Task: Clear the last 4 weeks cookies and other site data.
Action: Mouse moved to (1221, 34)
Screenshot: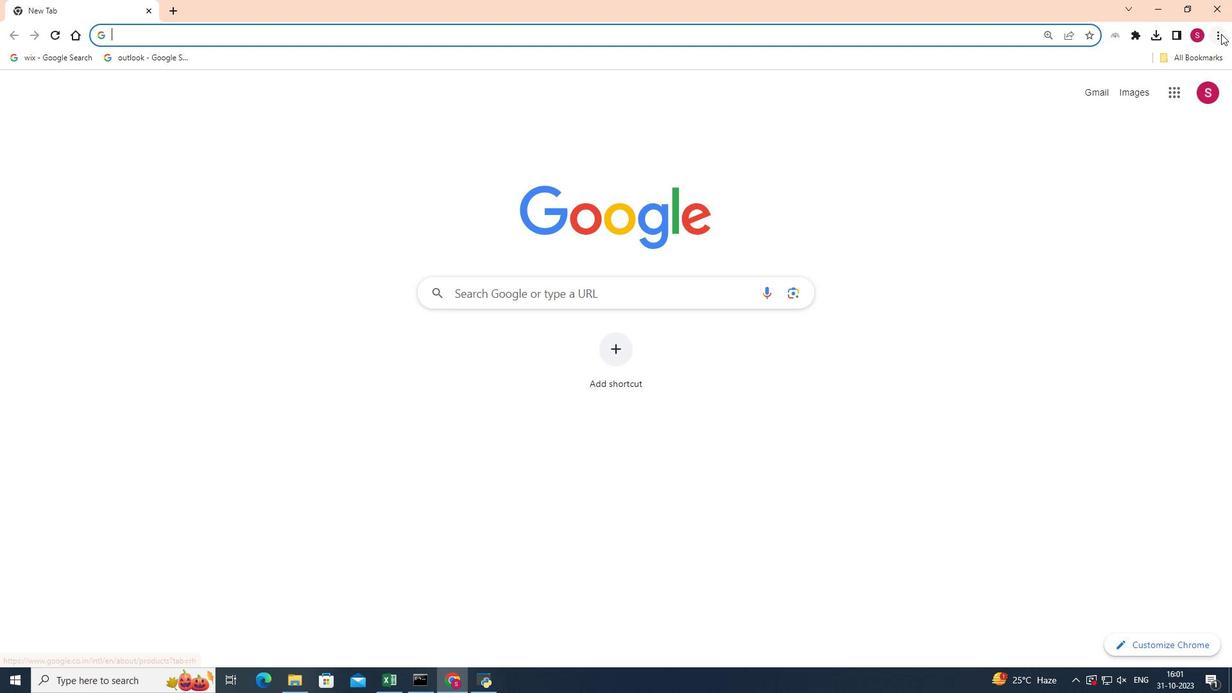 
Action: Mouse pressed left at (1221, 34)
Screenshot: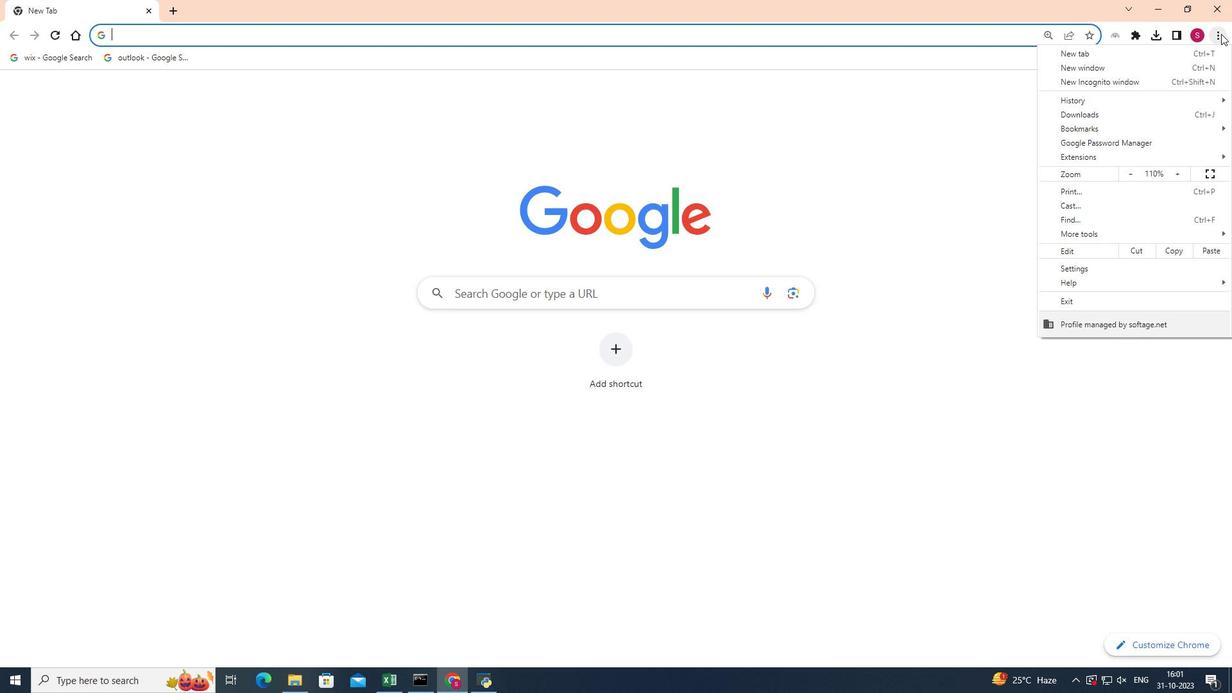 
Action: Mouse moved to (1069, 234)
Screenshot: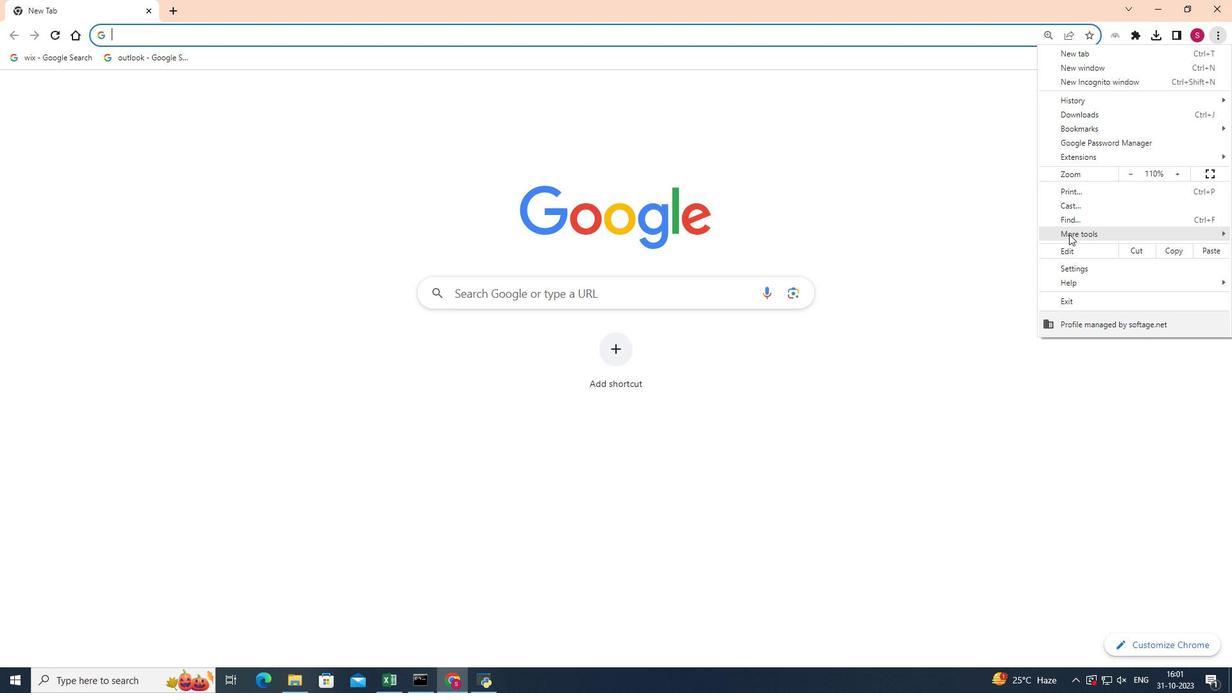 
Action: Mouse pressed left at (1069, 234)
Screenshot: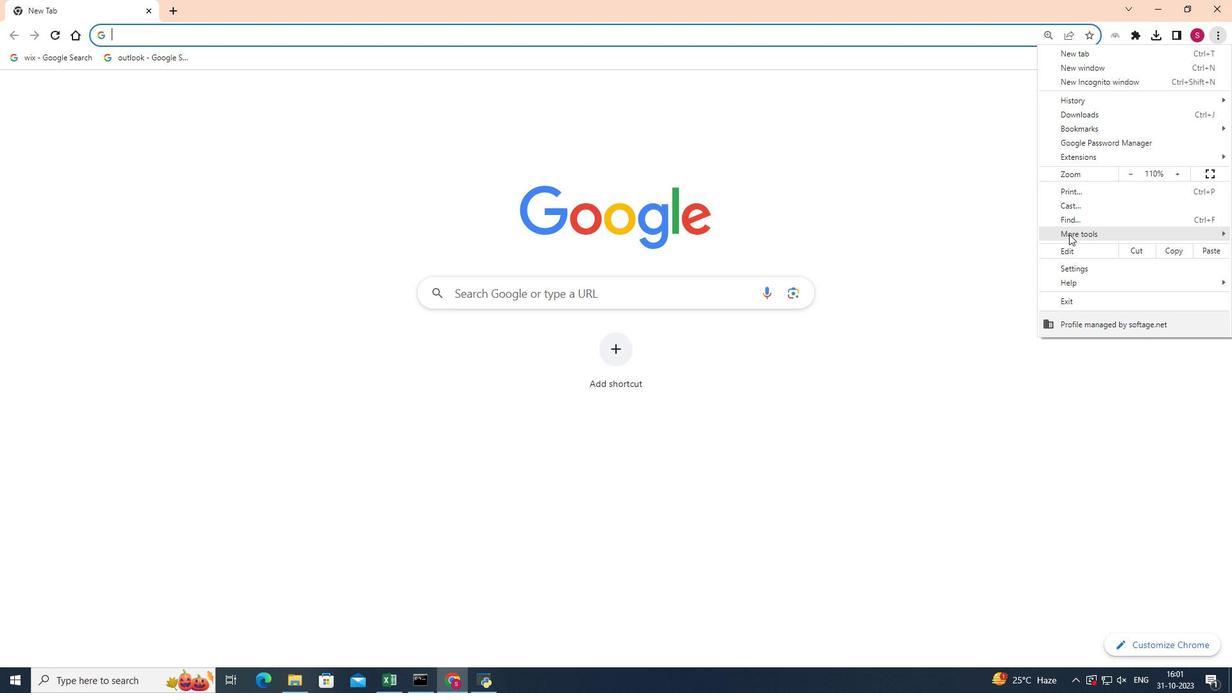 
Action: Mouse moved to (977, 276)
Screenshot: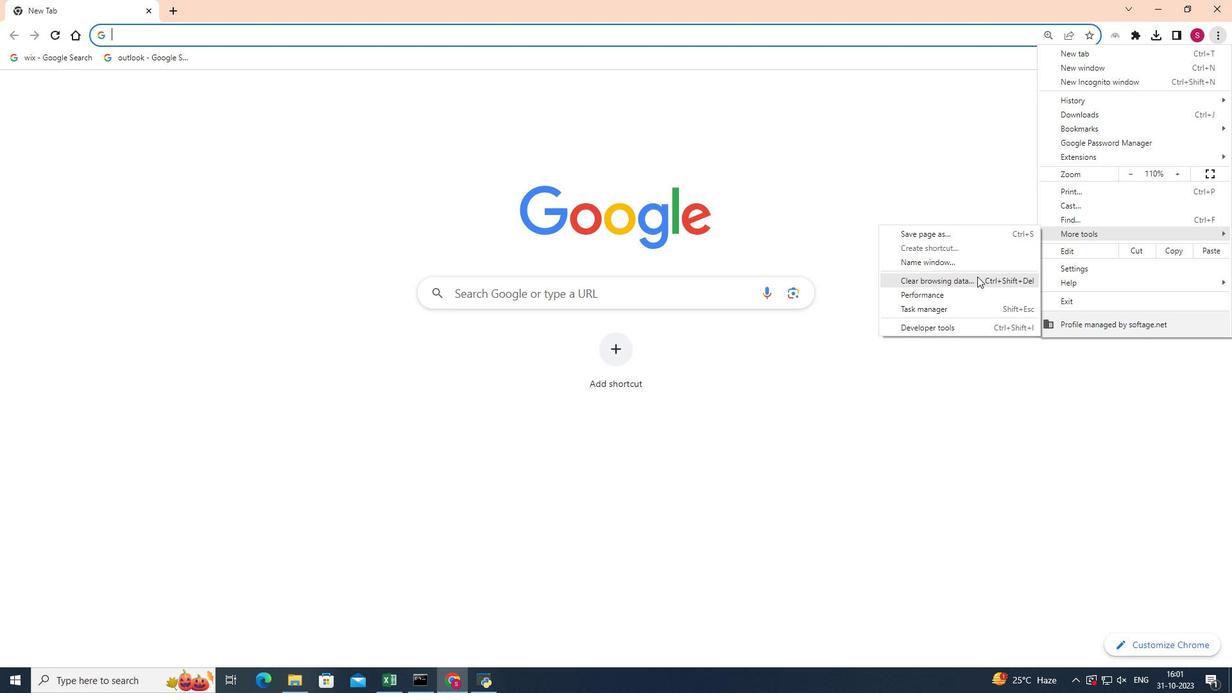 
Action: Mouse pressed left at (977, 276)
Screenshot: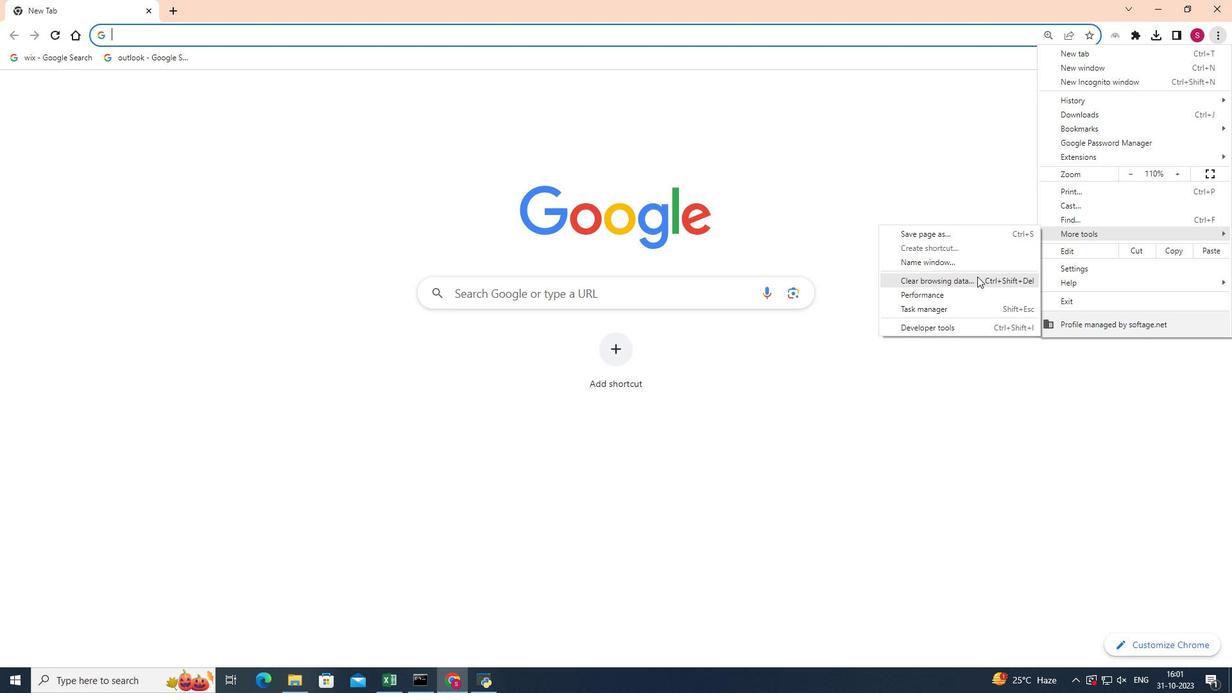 
Action: Mouse moved to (641, 233)
Screenshot: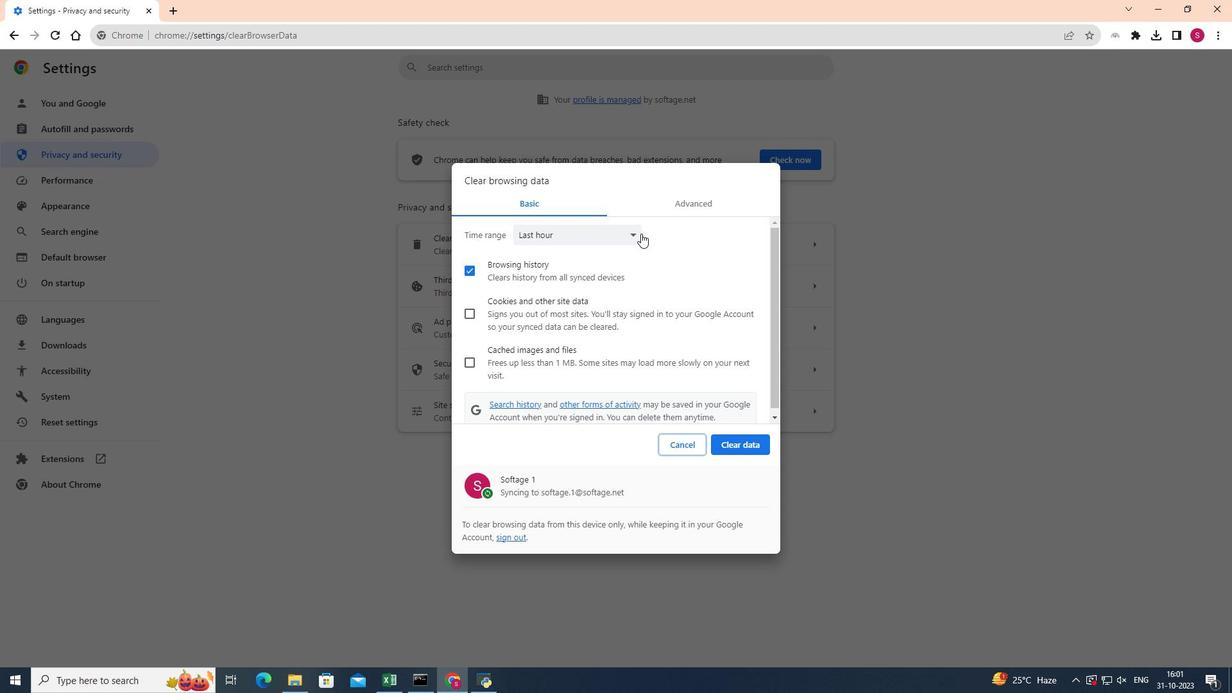 
Action: Mouse pressed left at (641, 233)
Screenshot: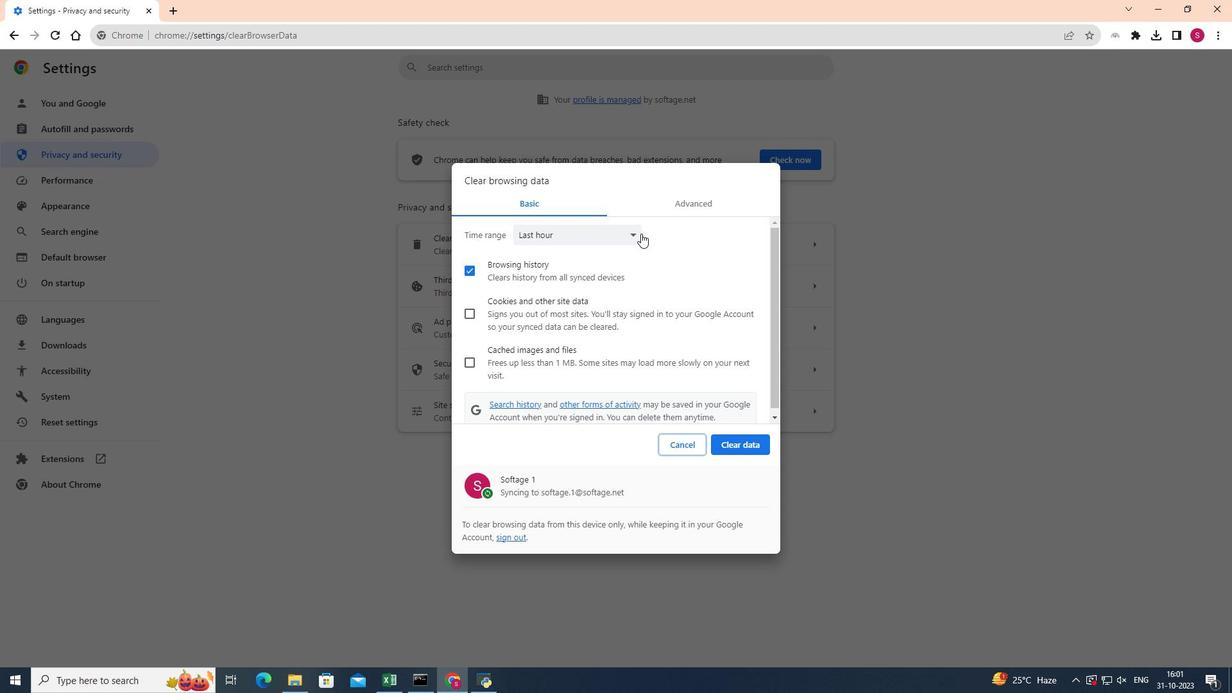 
Action: Mouse moved to (571, 289)
Screenshot: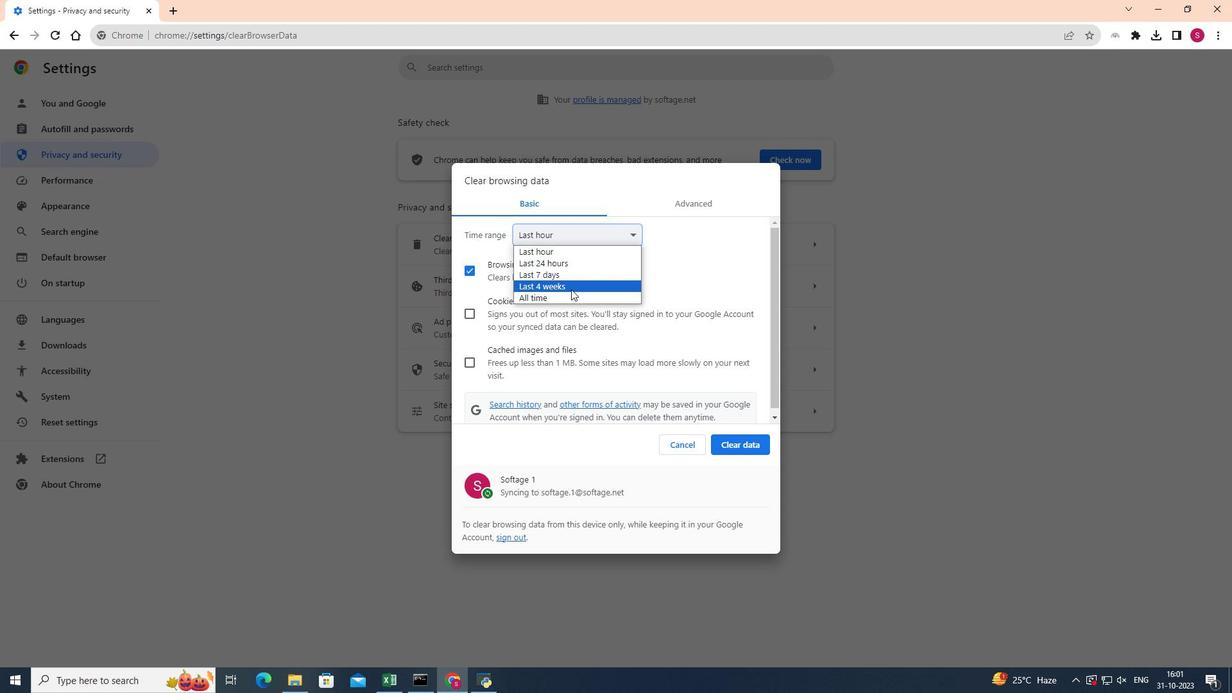 
Action: Mouse pressed left at (571, 289)
Screenshot: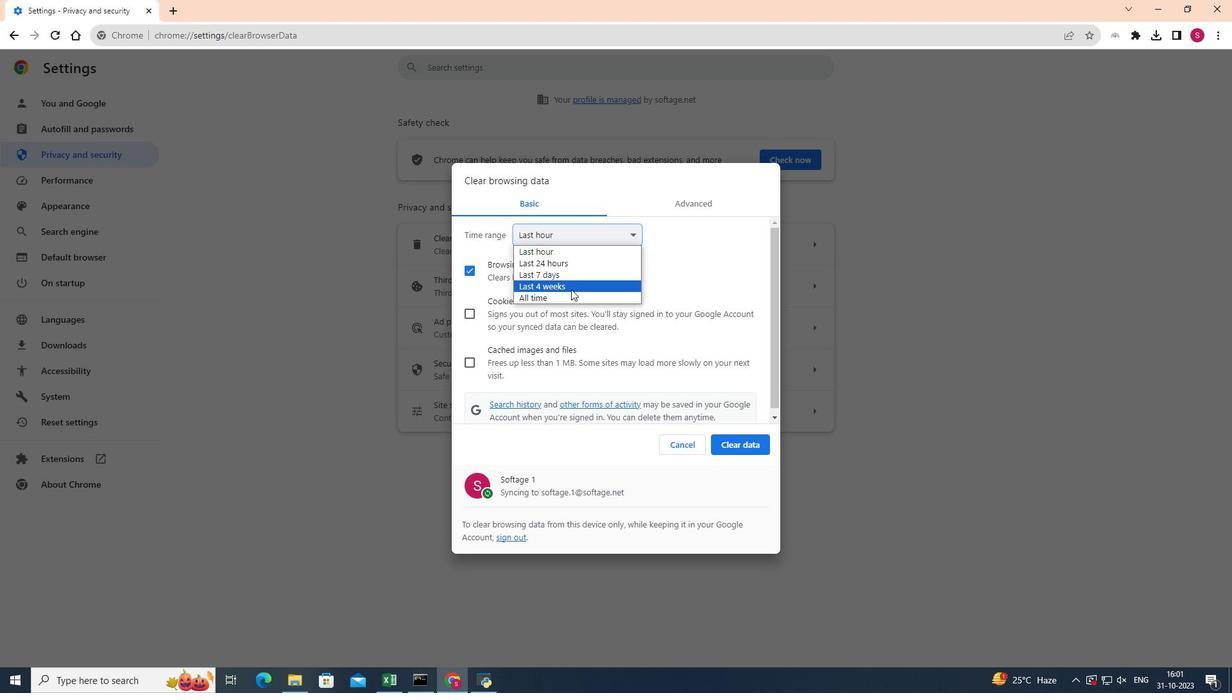 
Action: Mouse moved to (471, 270)
Screenshot: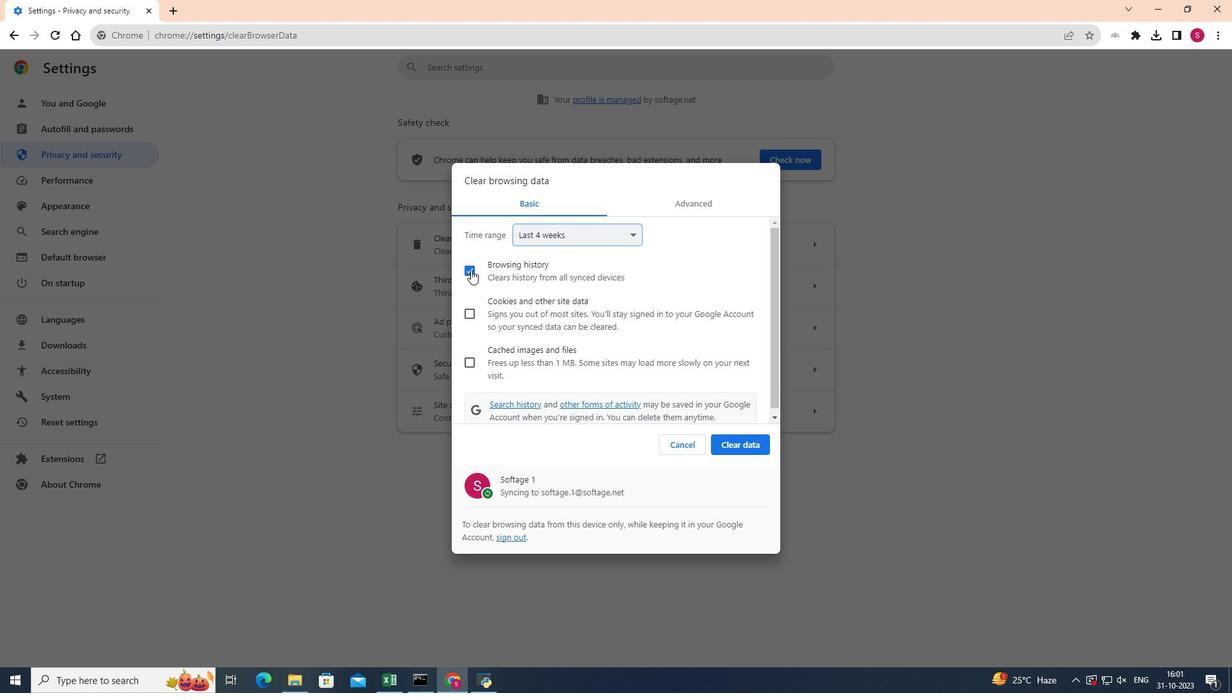 
Action: Mouse pressed left at (471, 270)
Screenshot: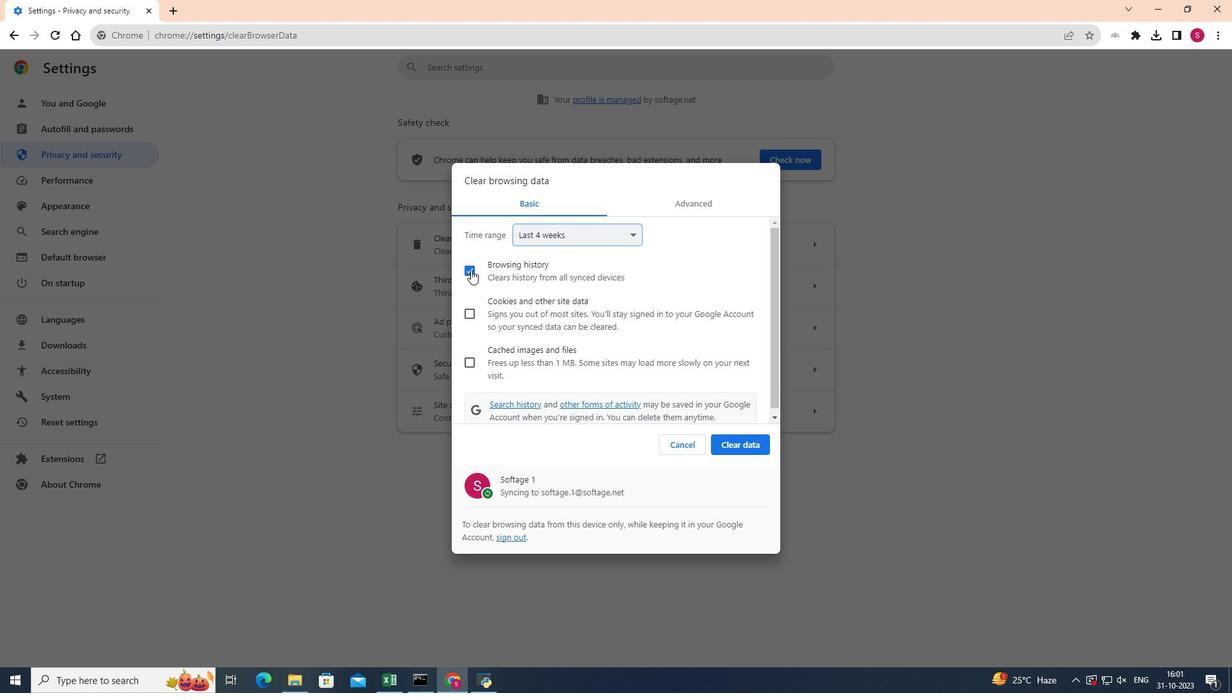 
Action: Mouse moved to (469, 313)
Screenshot: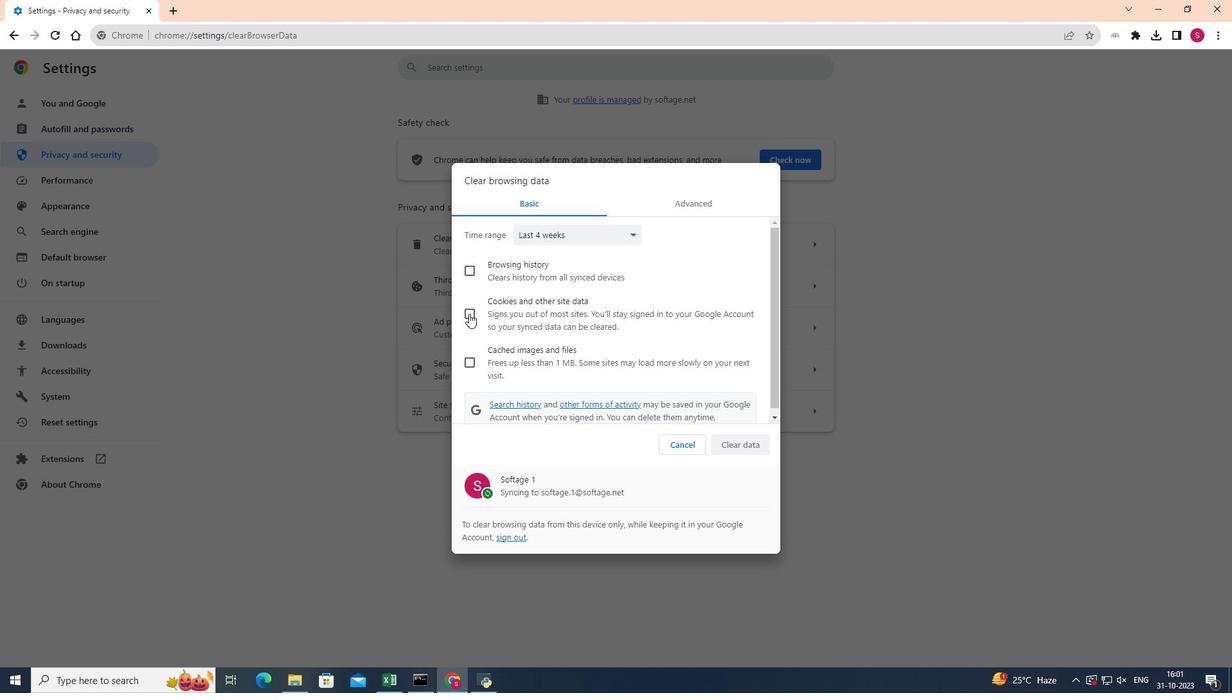 
Action: Mouse pressed left at (469, 313)
Screenshot: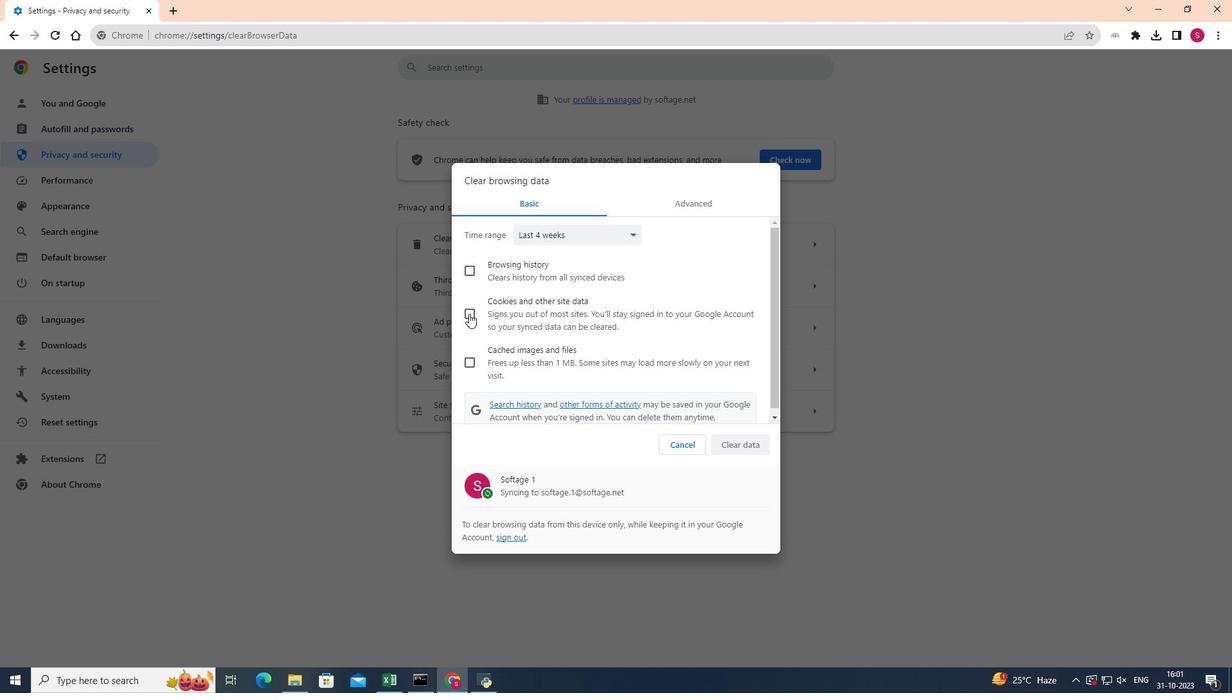 
Action: Mouse moved to (738, 444)
Screenshot: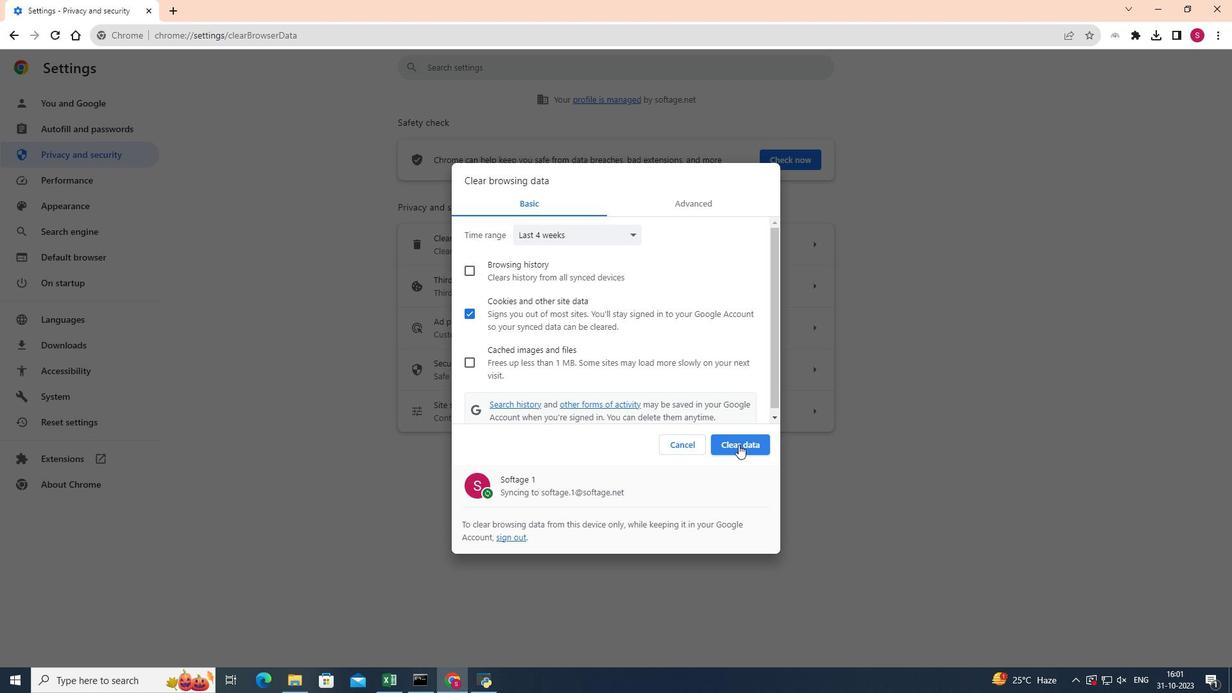 
Action: Mouse pressed left at (738, 444)
Screenshot: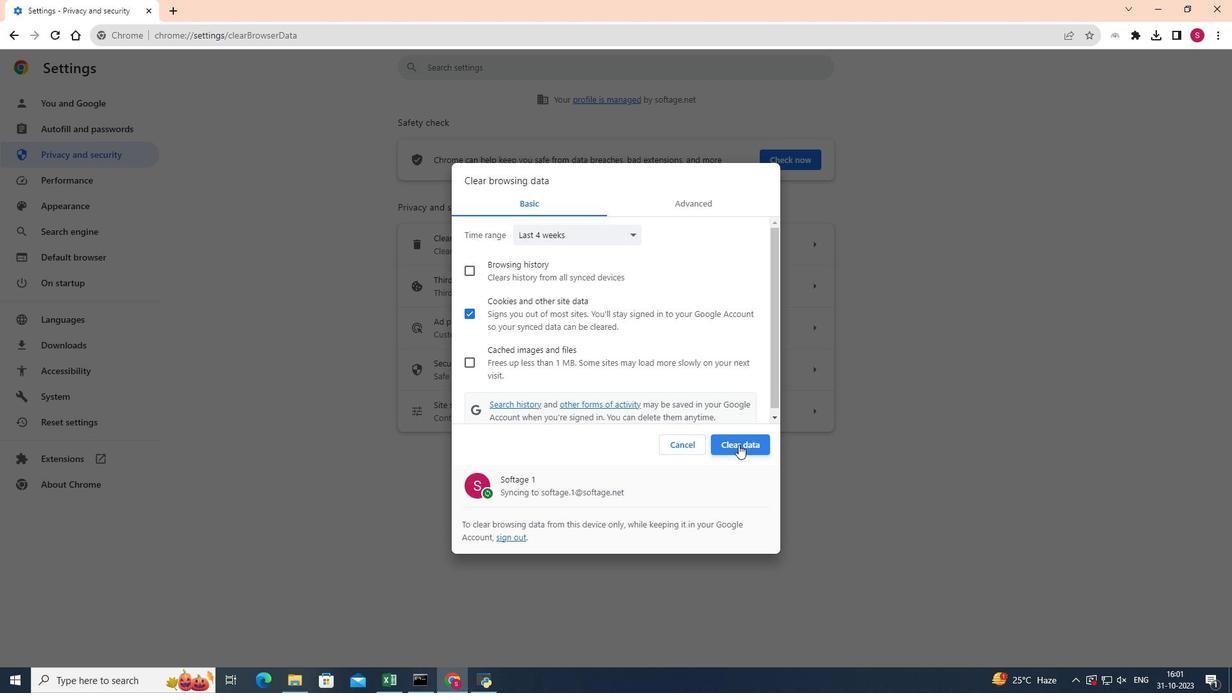 
